 Task: Delete slide.
Action: Mouse moved to (183, 70)
Screenshot: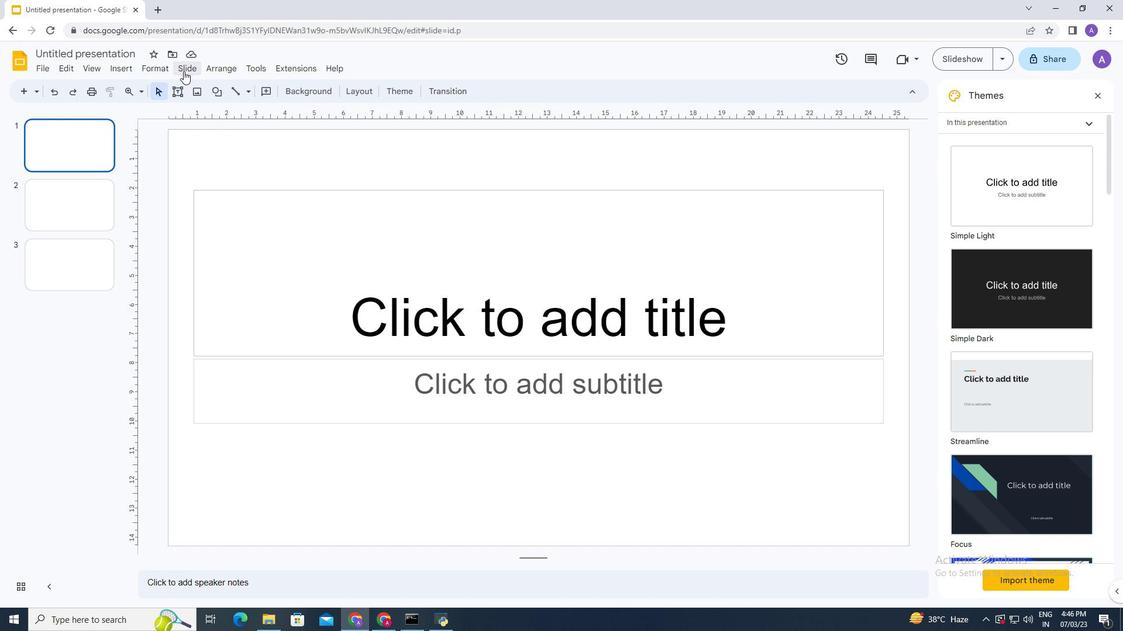 
Action: Mouse pressed left at (183, 70)
Screenshot: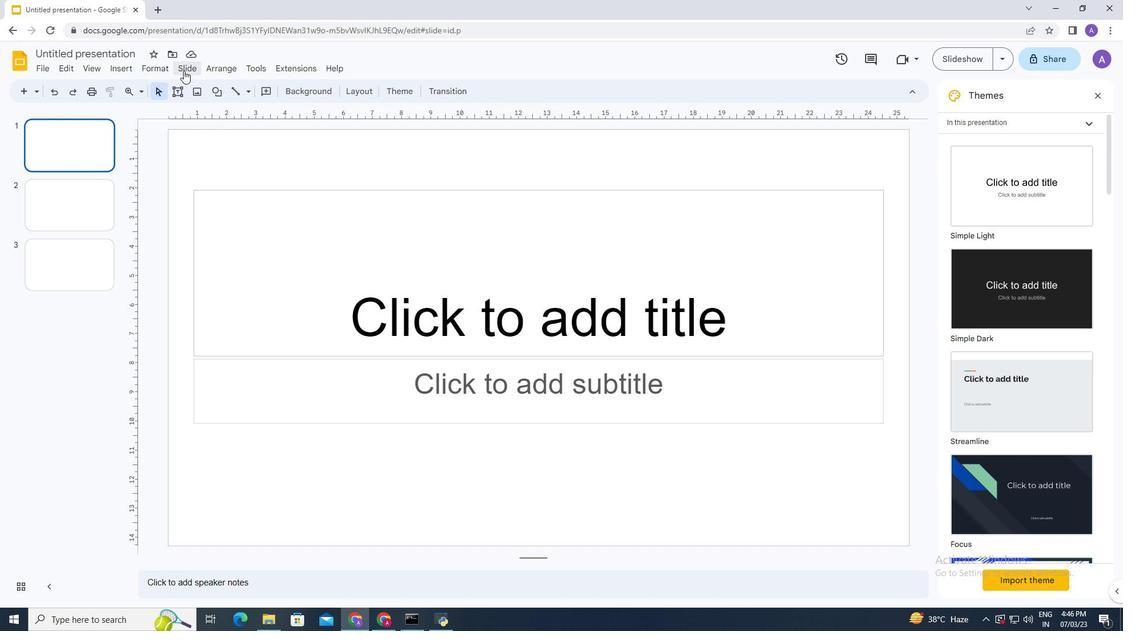 
Action: Mouse moved to (235, 125)
Screenshot: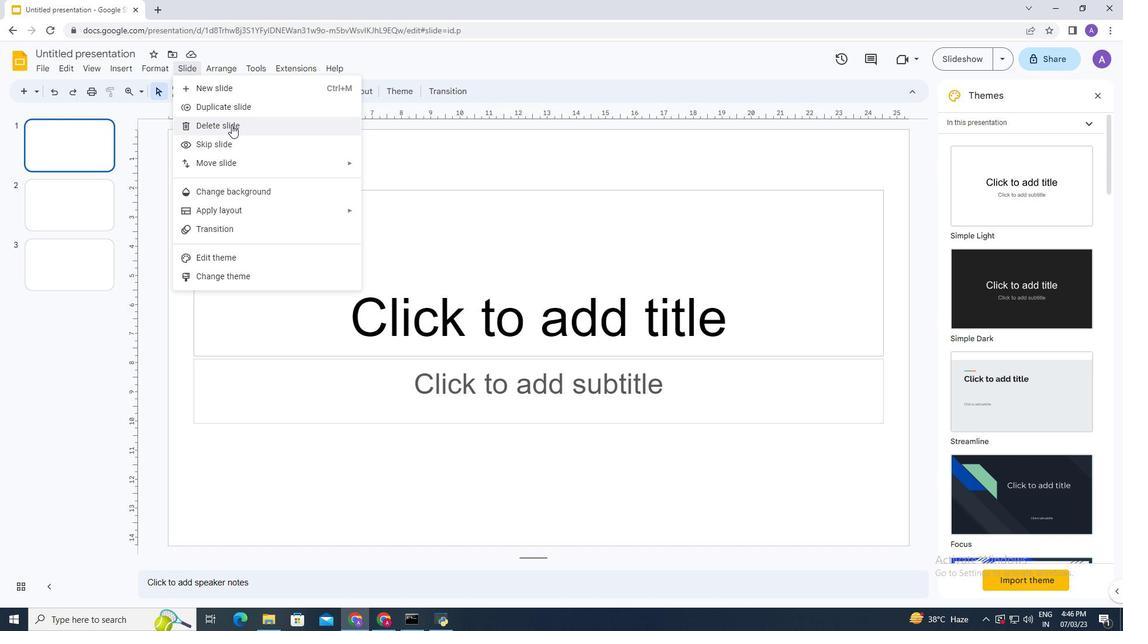 
Action: Mouse pressed left at (235, 125)
Screenshot: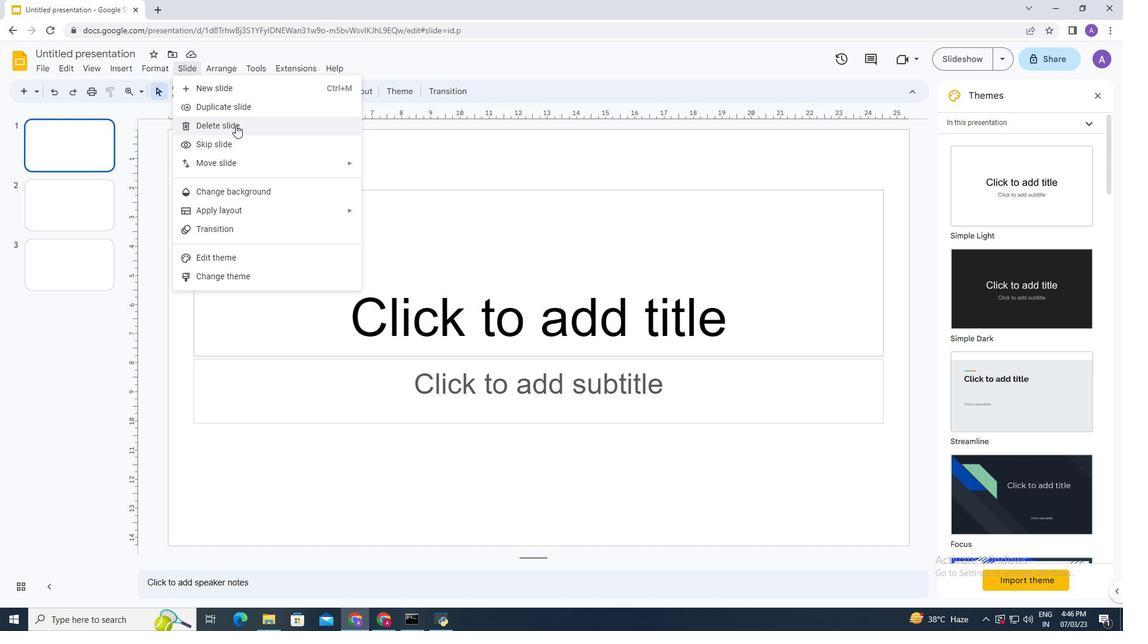
Action: Mouse moved to (52, 276)
Screenshot: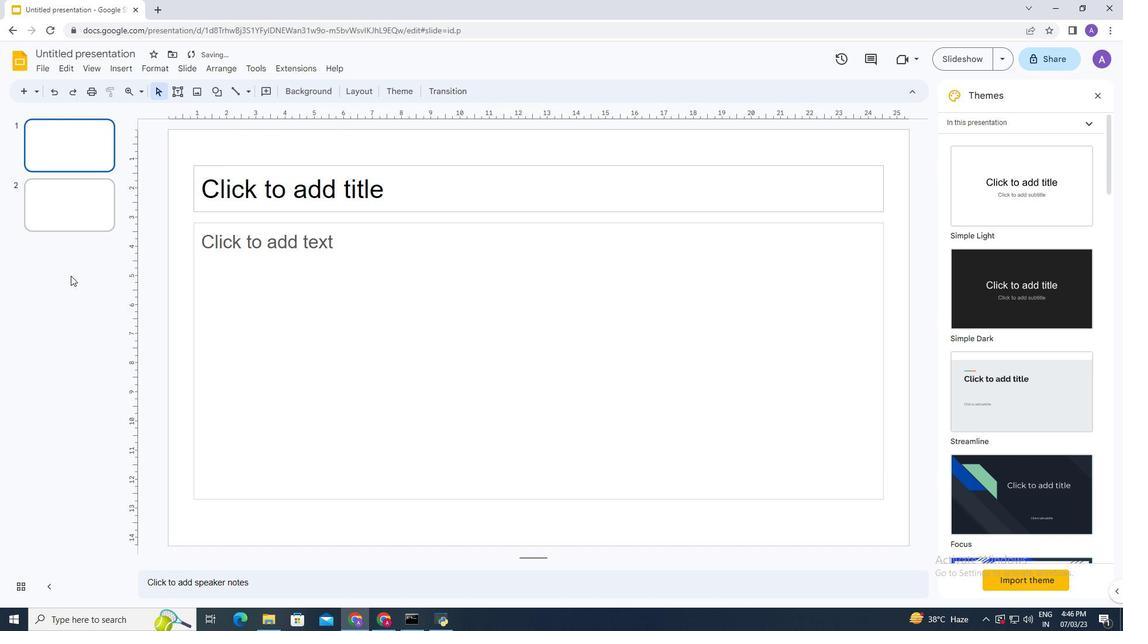 
